 Task: Change IN PROGRESS as Status of Issue Issue0008 in Backlog  in Scrum Project Project0002 in Jira
Action: Mouse moved to (399, 448)
Screenshot: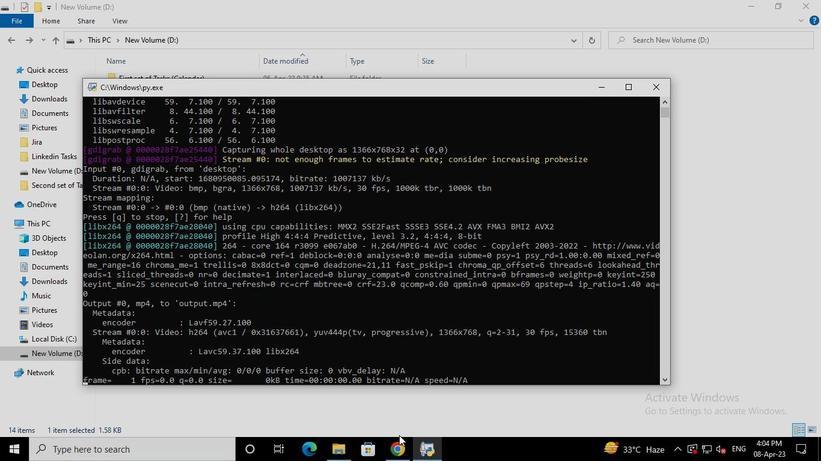 
Action: Mouse pressed left at (399, 448)
Screenshot: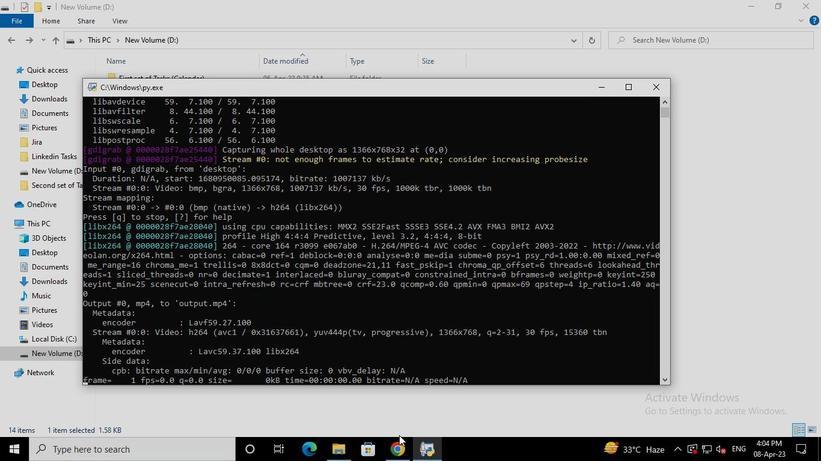 
Action: Mouse moved to (51, 187)
Screenshot: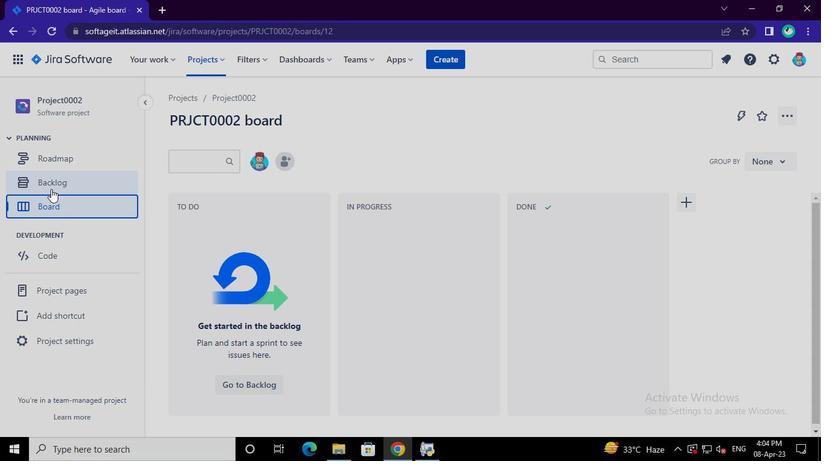 
Action: Mouse pressed left at (51, 187)
Screenshot: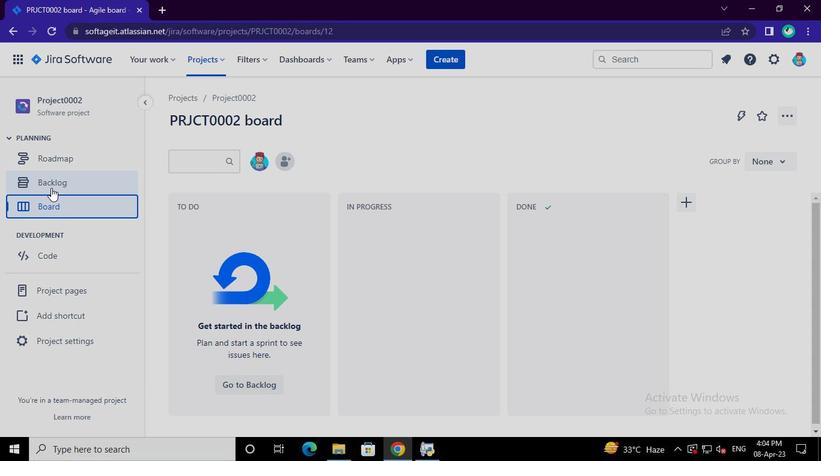 
Action: Mouse moved to (722, 345)
Screenshot: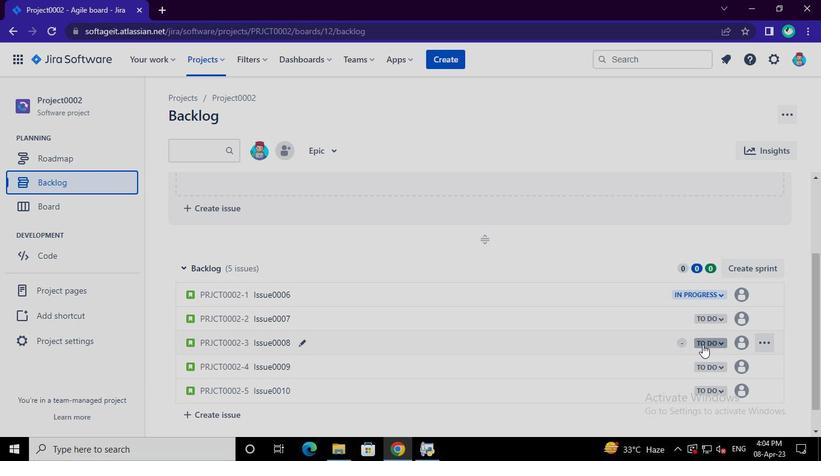 
Action: Mouse pressed left at (722, 345)
Screenshot: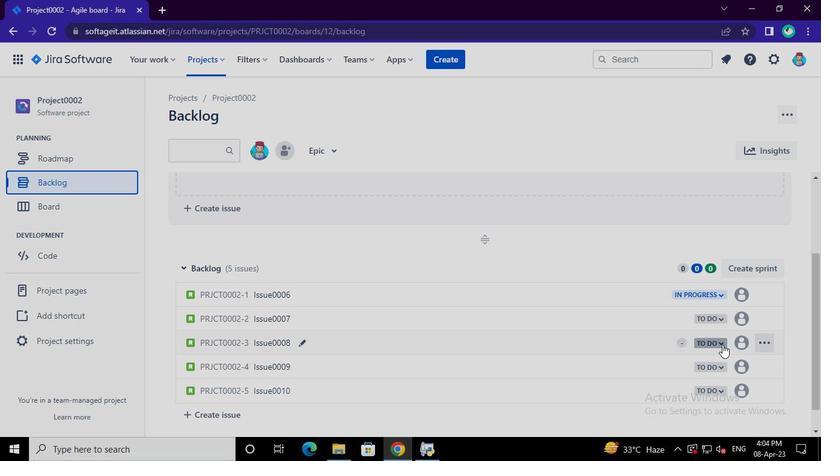 
Action: Mouse moved to (615, 369)
Screenshot: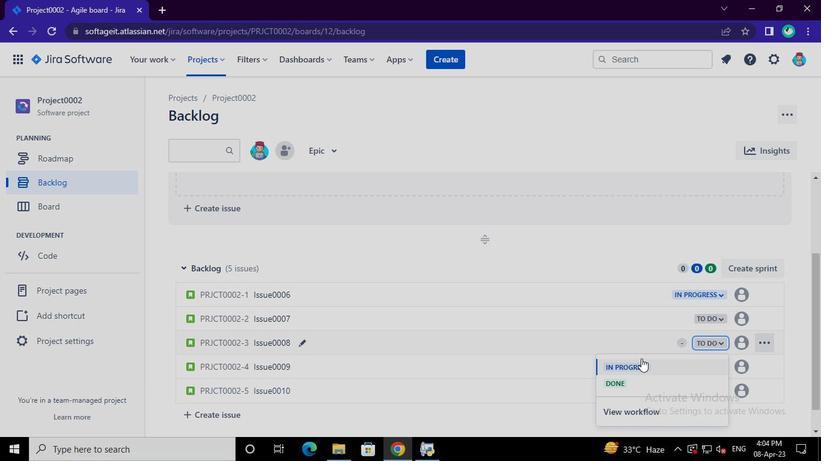 
Action: Mouse pressed left at (615, 369)
Screenshot: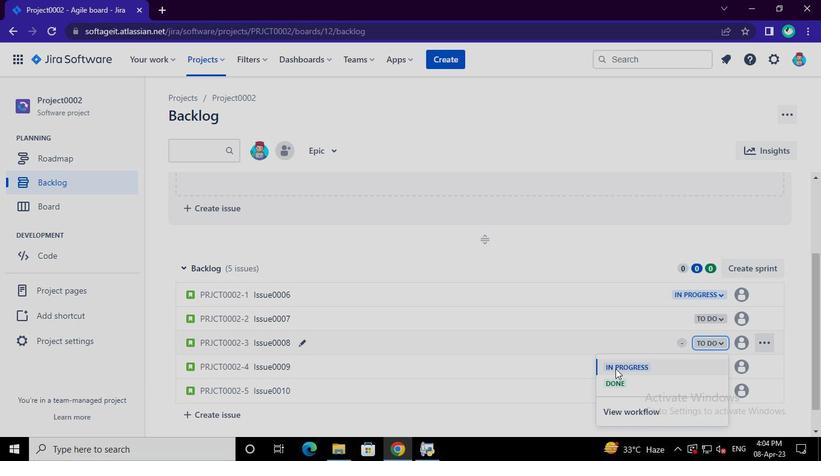 
Action: Mouse moved to (431, 450)
Screenshot: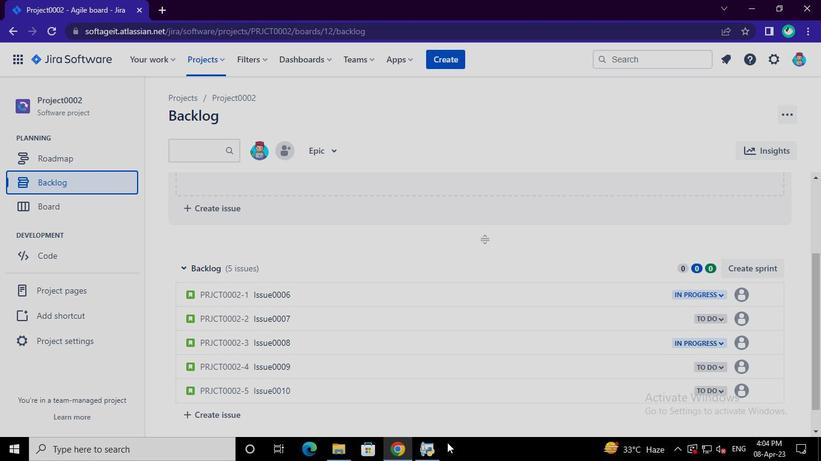 
Action: Mouse pressed left at (431, 450)
Screenshot: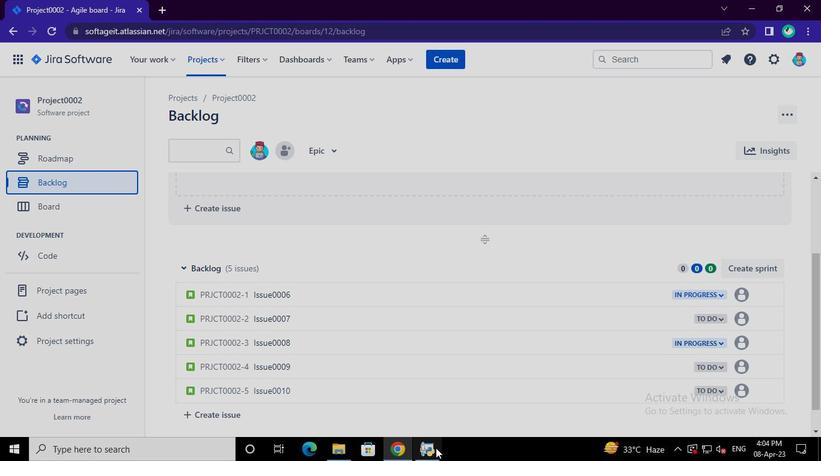 
Action: Mouse moved to (662, 82)
Screenshot: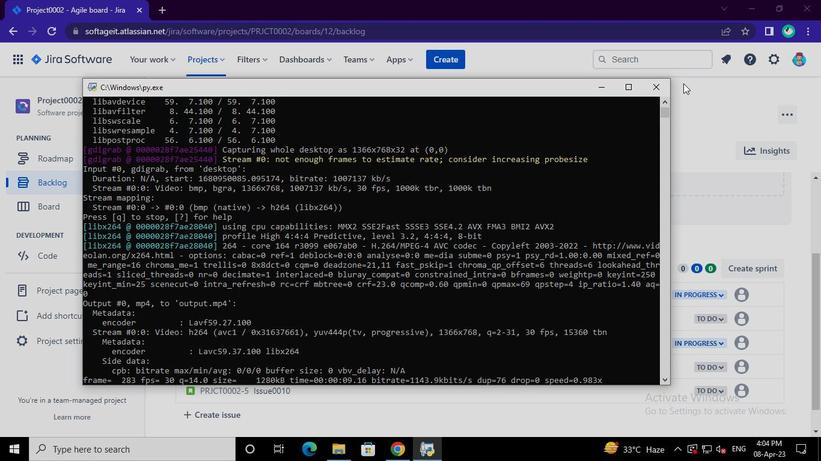 
Action: Mouse pressed left at (662, 82)
Screenshot: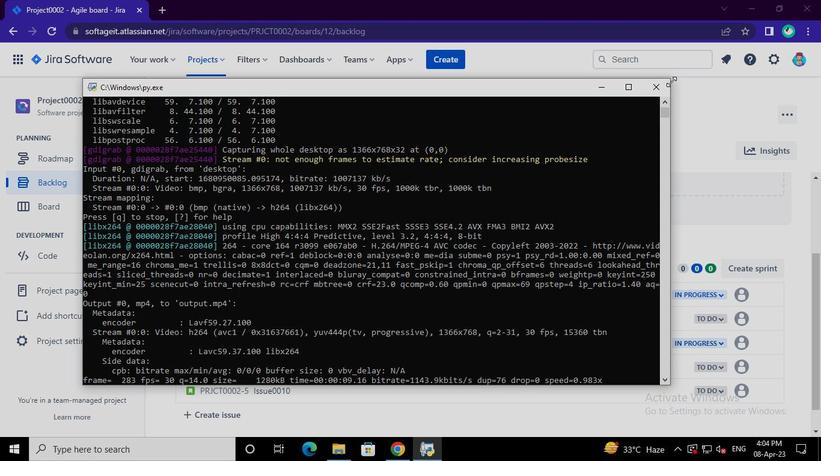 
